 Task: Create a section Escape Velocity and in the section, add a milestone Disaster Recovery as a Service (DRaaS) Implementation in the project ArmorTech
Action: Mouse moved to (144, 583)
Screenshot: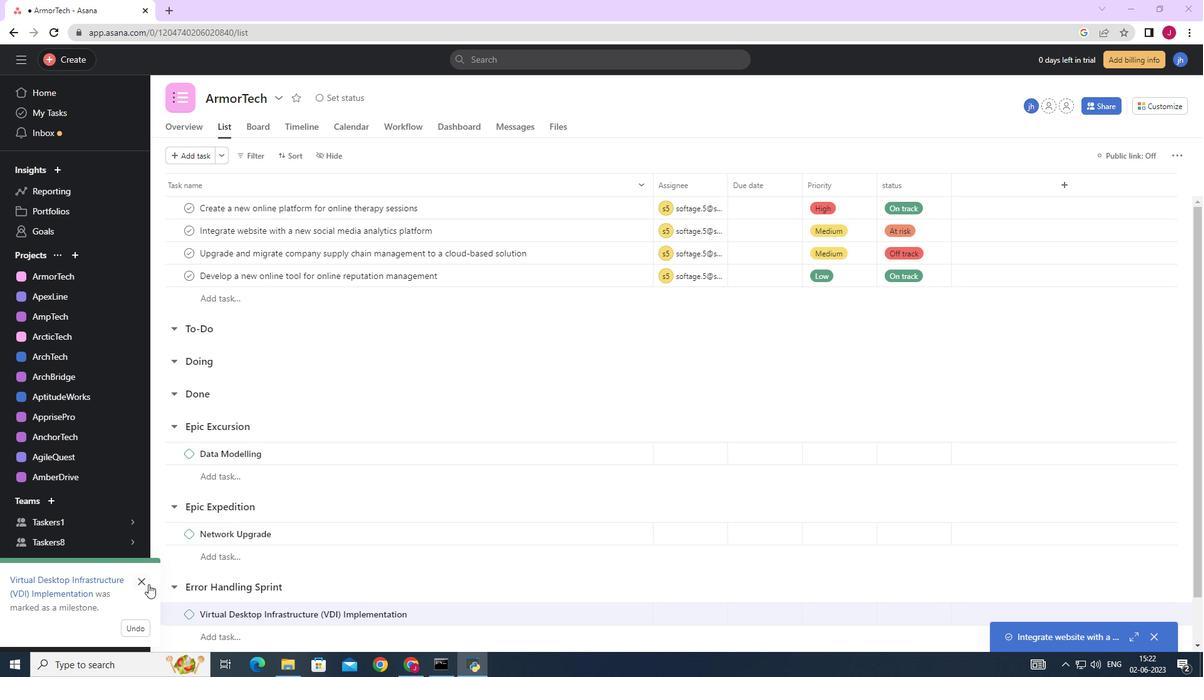 
Action: Mouse pressed left at (144, 583)
Screenshot: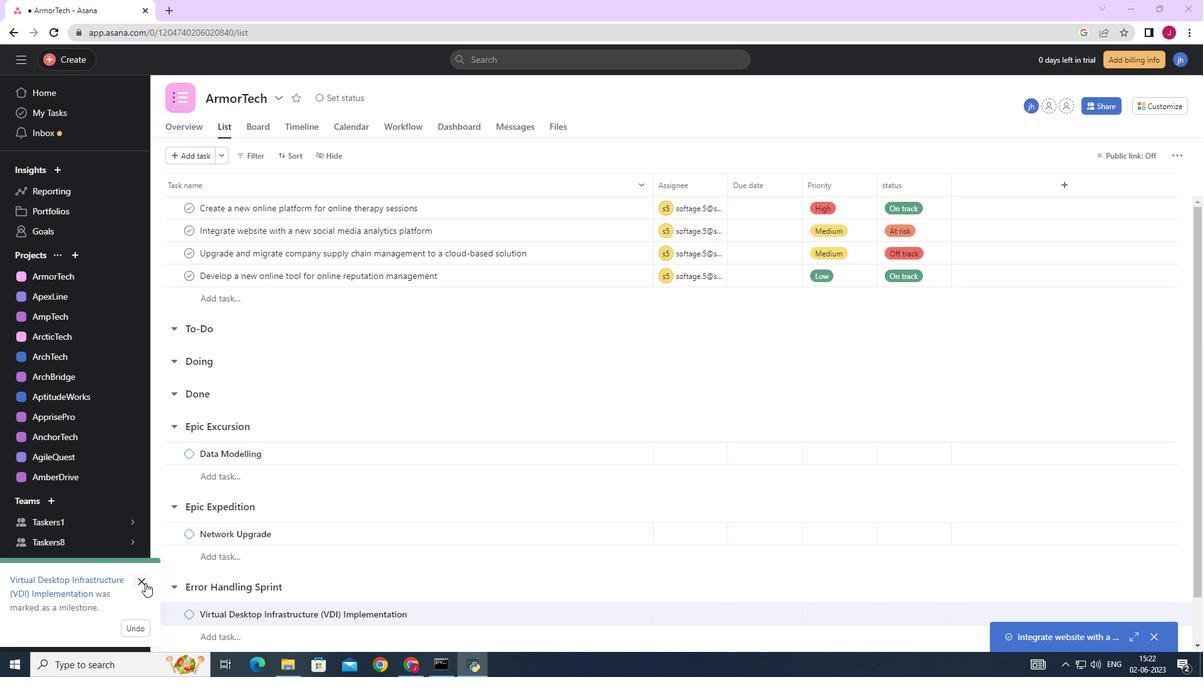 
Action: Mouse moved to (205, 595)
Screenshot: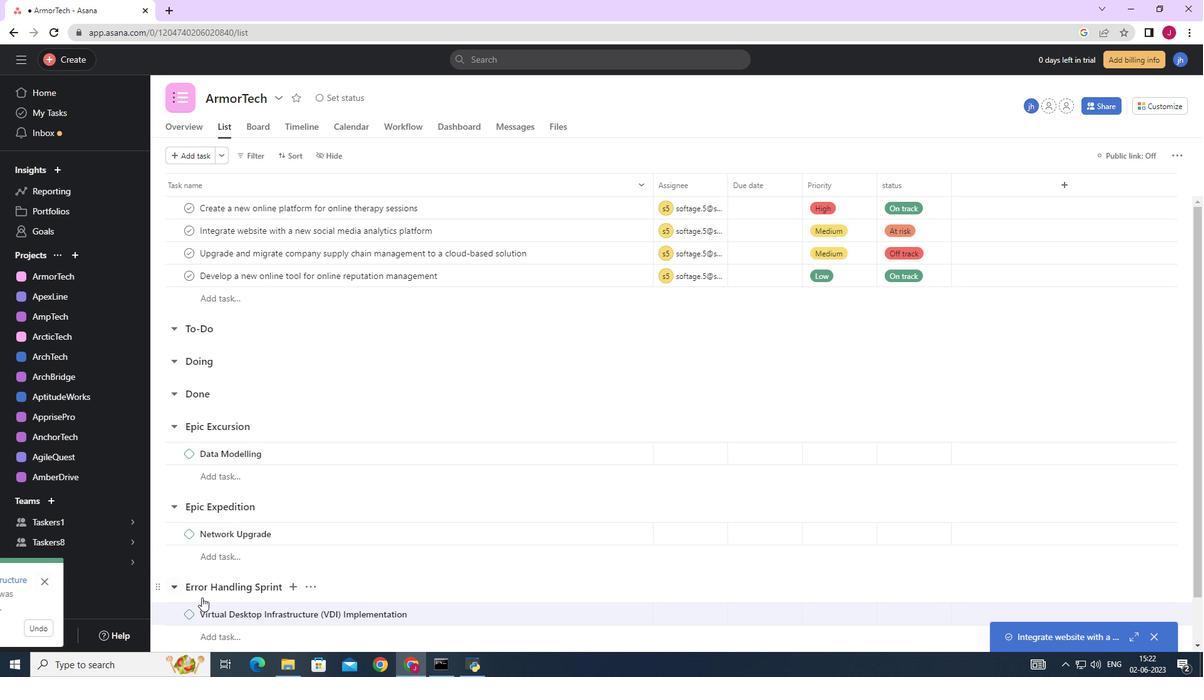 
Action: Mouse scrolled (205, 594) with delta (0, 0)
Screenshot: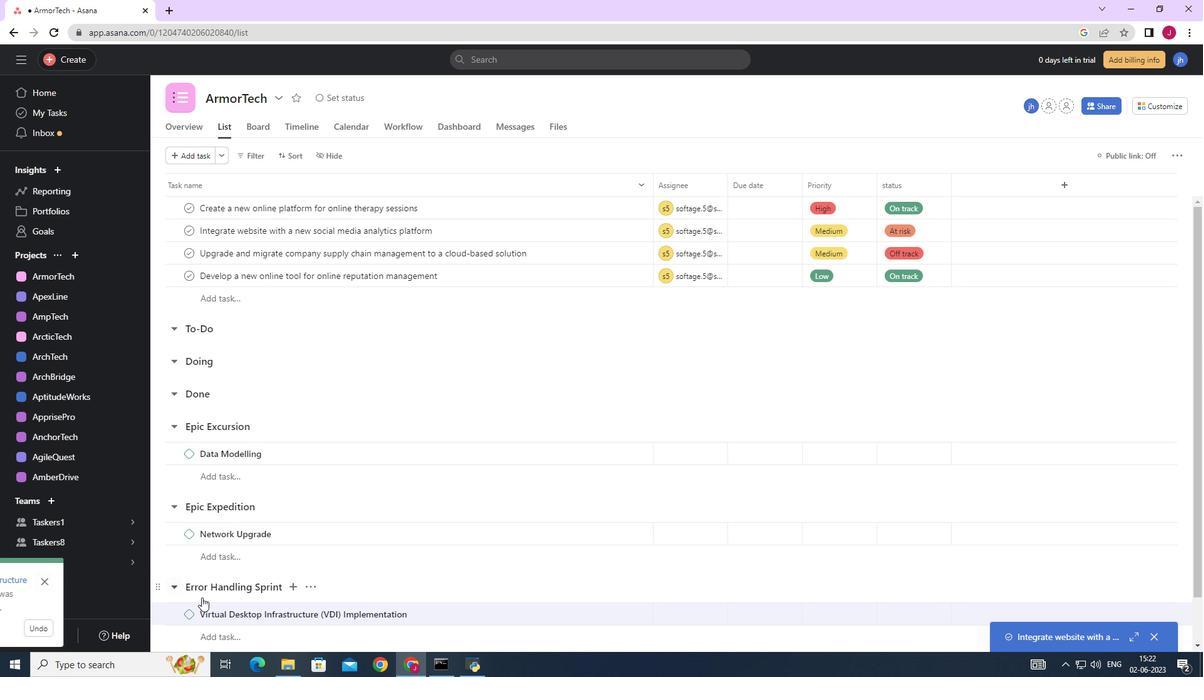 
Action: Mouse scrolled (205, 594) with delta (0, 0)
Screenshot: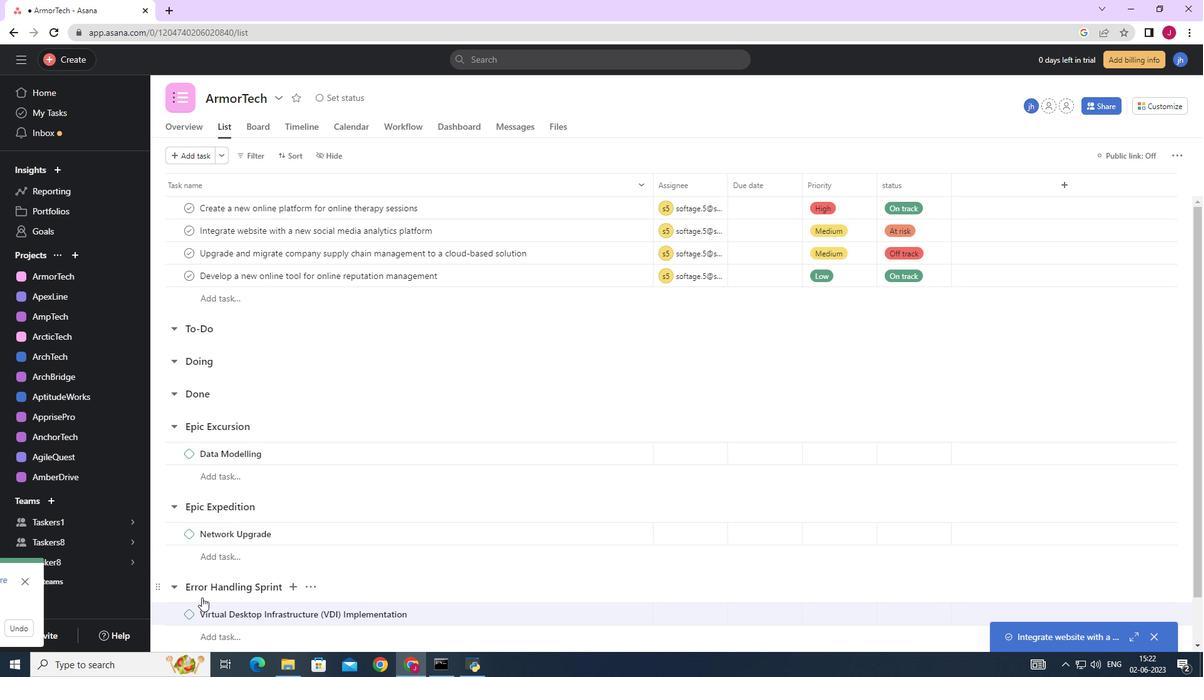 
Action: Mouse scrolled (205, 594) with delta (0, 0)
Screenshot: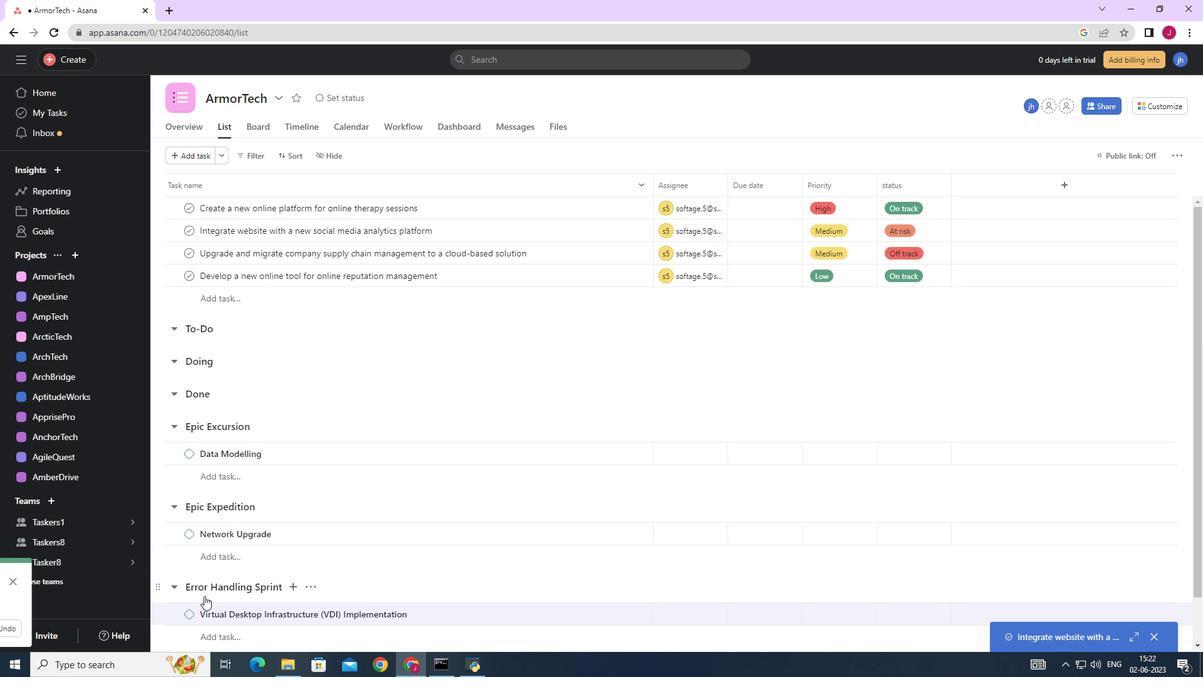 
Action: Mouse moved to (207, 591)
Screenshot: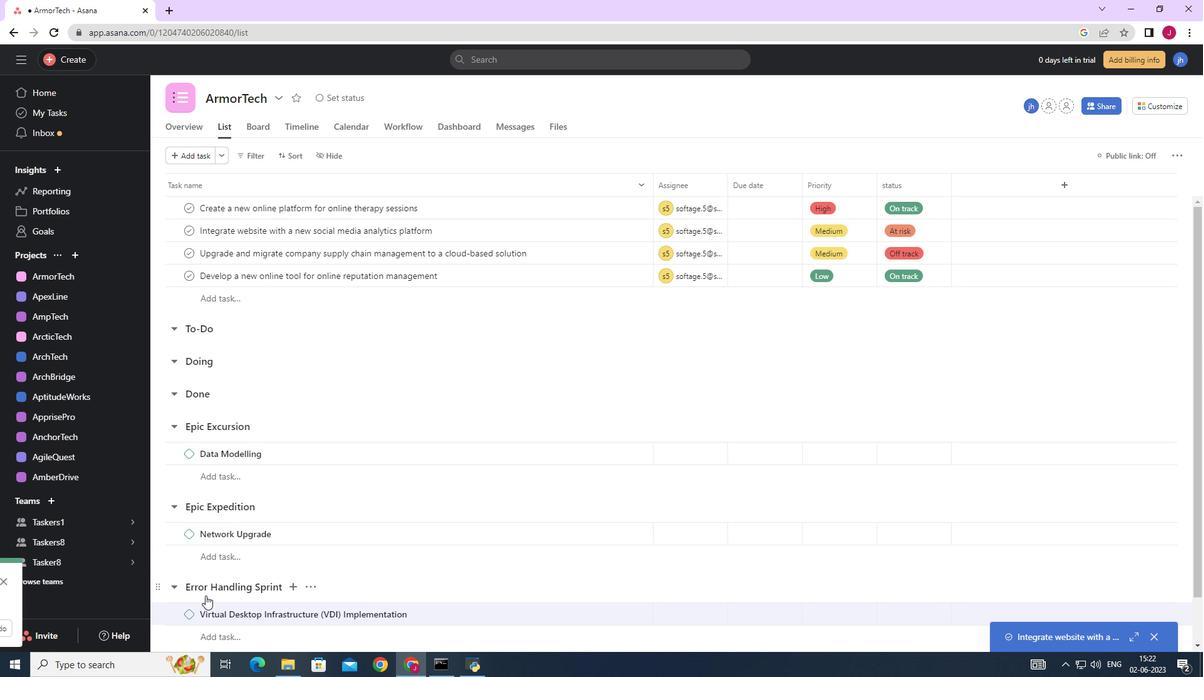 
Action: Mouse scrolled (206, 591) with delta (0, 0)
Screenshot: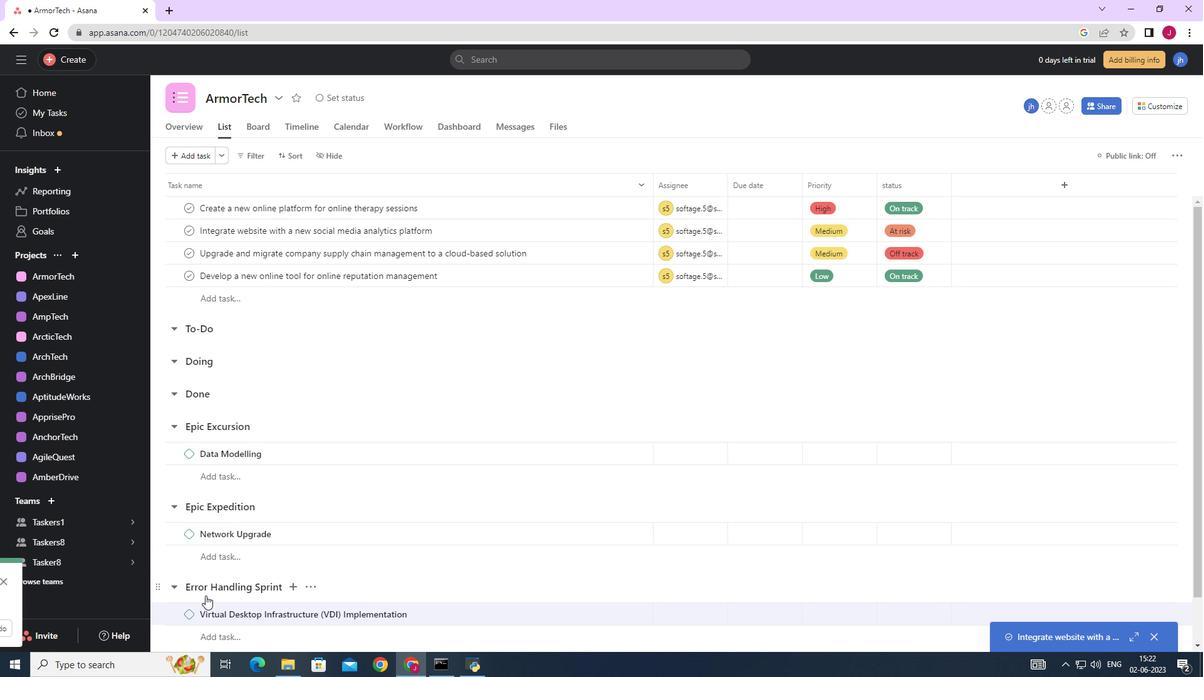 
Action: Mouse moved to (215, 613)
Screenshot: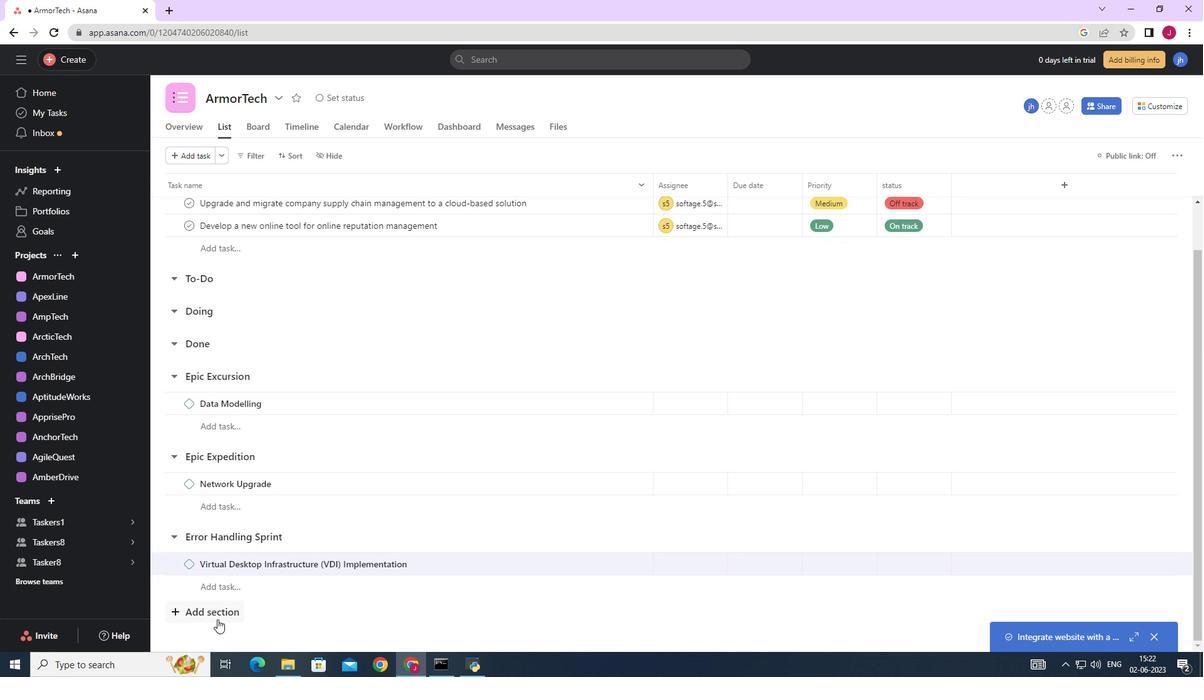 
Action: Mouse pressed left at (215, 613)
Screenshot: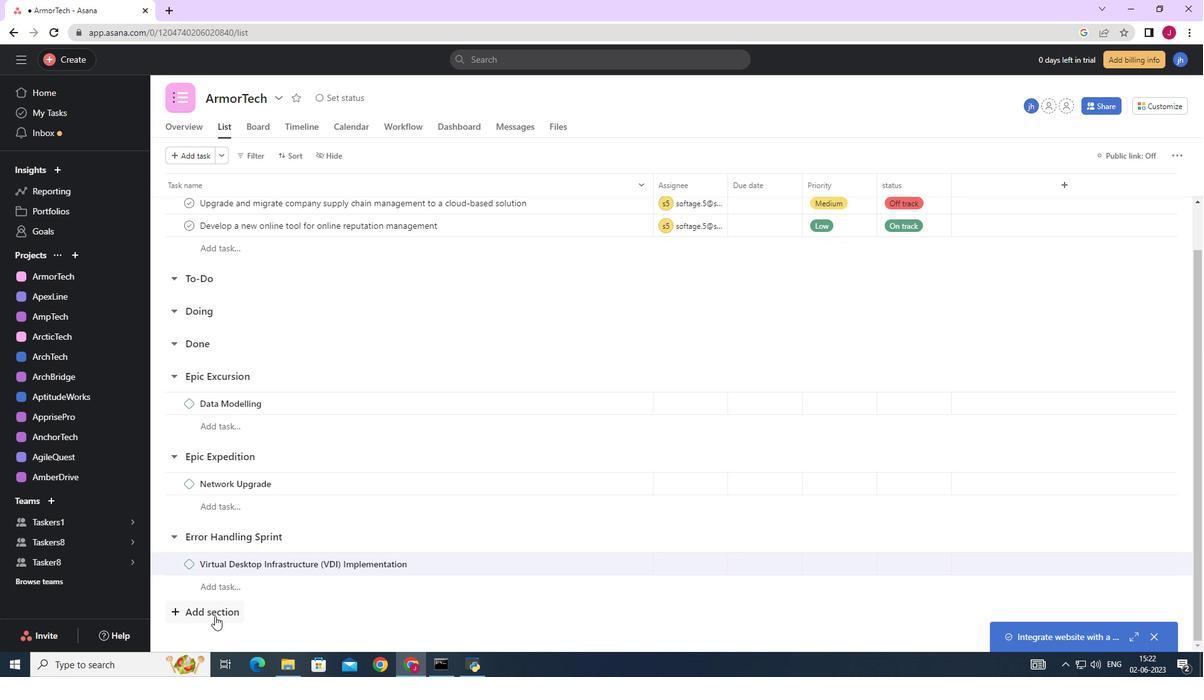
Action: Key pressed <Key.caps_lock>E<Key.caps_lock>scape<Key.space><Key.caps_lock>V<Key.caps_lock>elocity<Key.enter><Key.caps_lock>D<Key.caps_lock>isaster<Key.space><Key.caps_lock>R<Key.caps_lock>ecovery<Key.space>as<Key.space>a<Key.space><Key.caps_lock>S<Key.caps_lock>ervice<Key.space><Key.shift_r><Key.shift_r><Key.shift_r>(<Key.caps_lock>DR<Key.caps_lock>aa<Key.caps_lock>S<Key.shift_r>)<Key.space><Key.caps_lock>i<Key.caps_lock>M<Key.backspace><Key.backspace>I<Key.caps_lock>mplementation
Screenshot: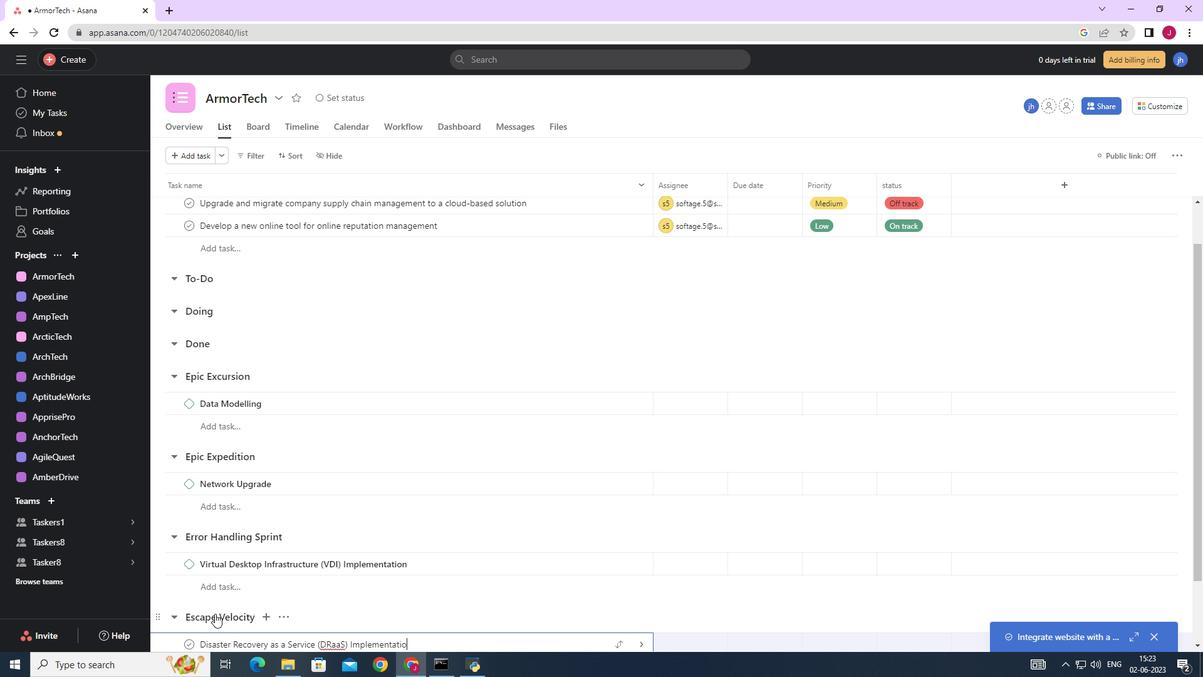
Action: Mouse moved to (321, 597)
Screenshot: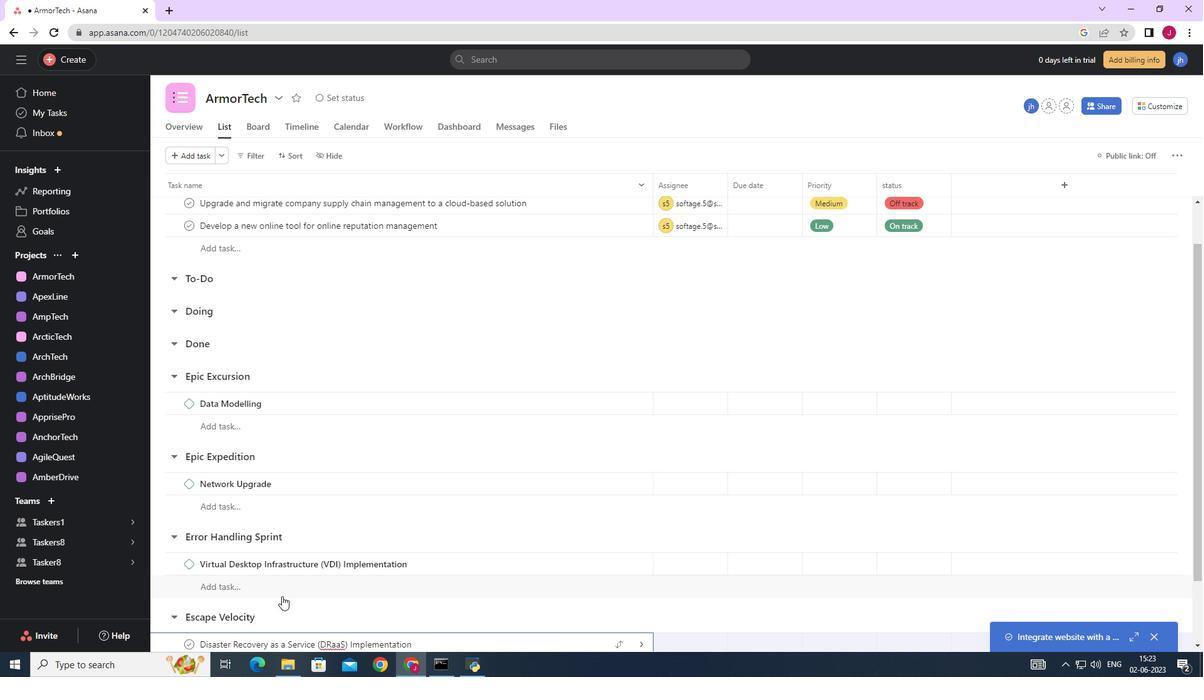 
Action: Mouse scrolled (321, 596) with delta (0, 0)
Screenshot: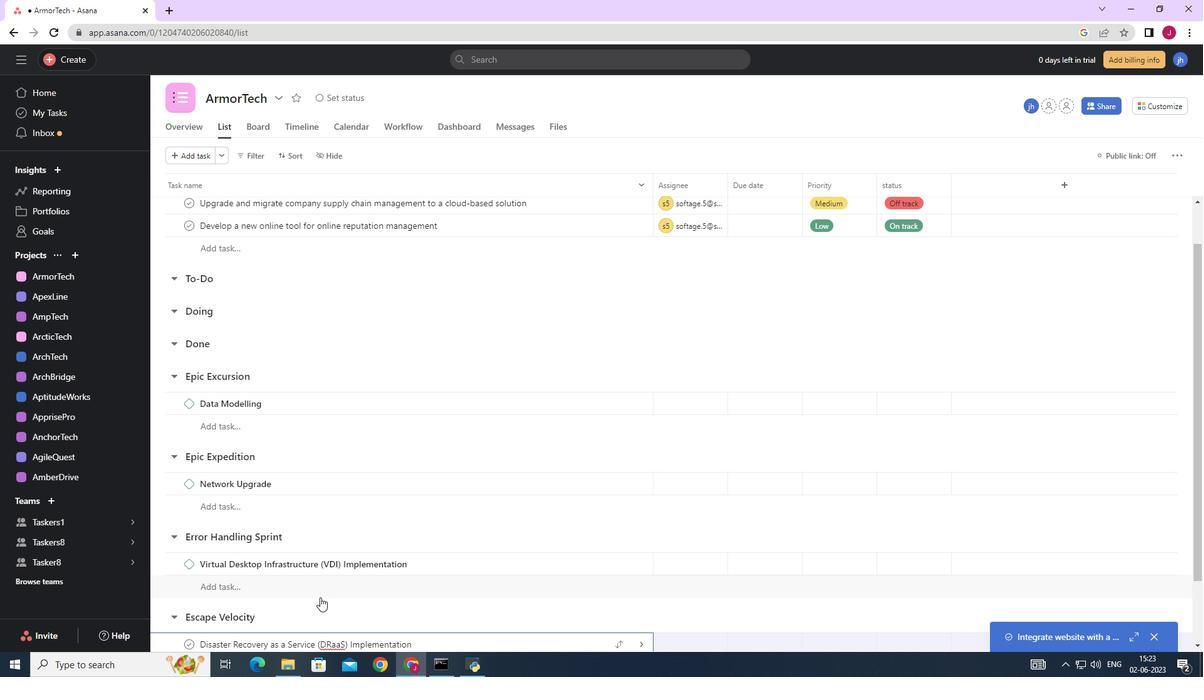 
Action: Mouse moved to (326, 594)
Screenshot: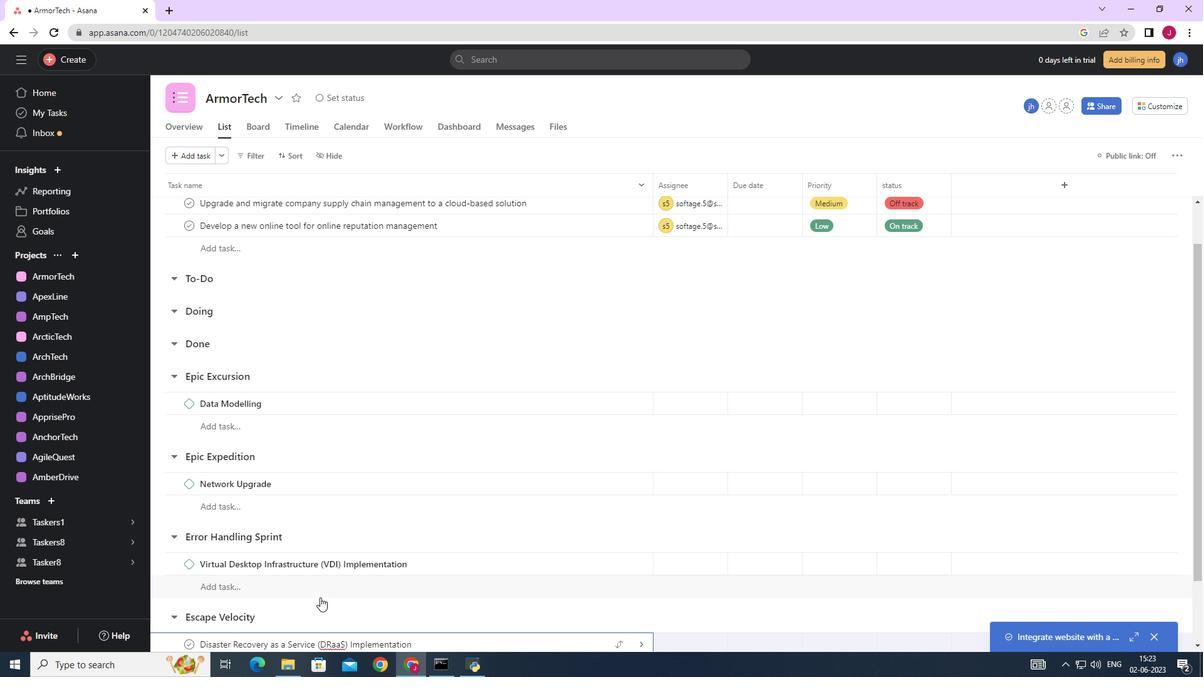 
Action: Mouse scrolled (326, 594) with delta (0, 0)
Screenshot: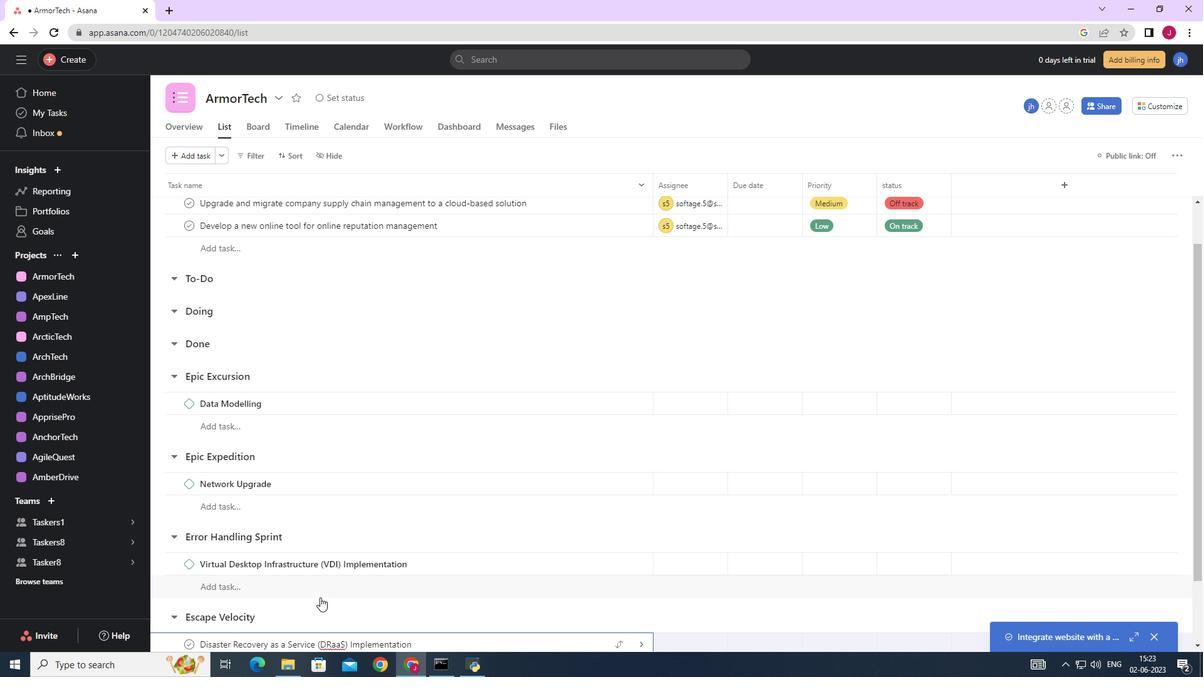 
Action: Mouse moved to (333, 588)
Screenshot: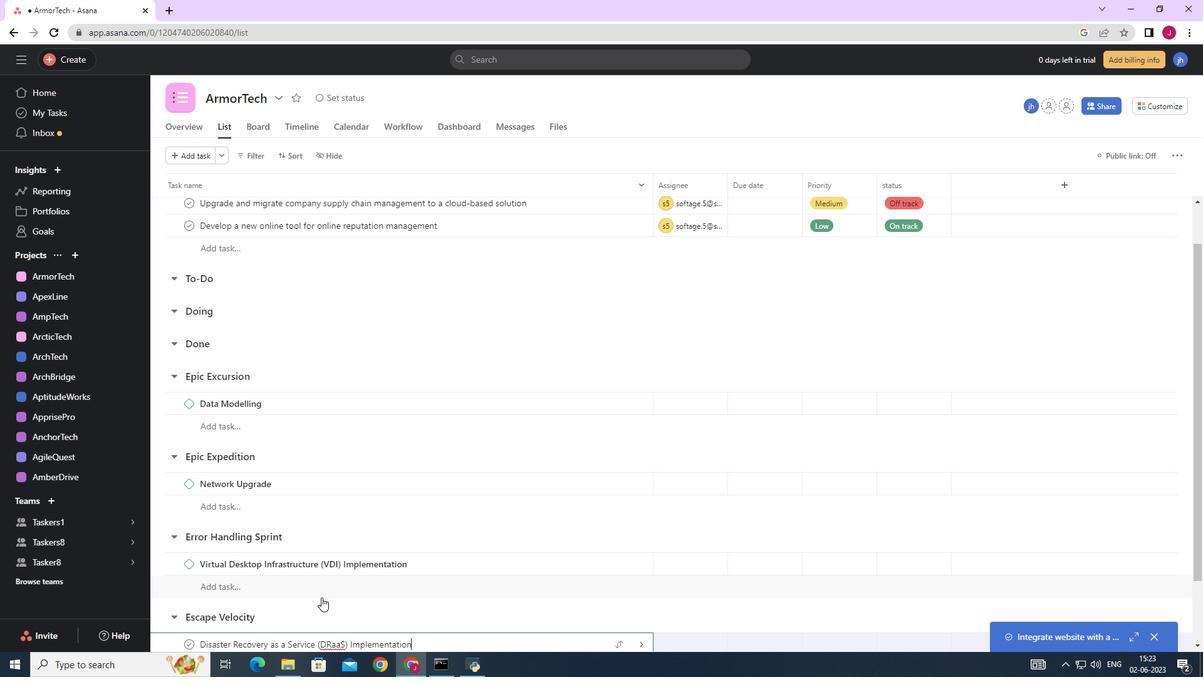 
Action: Mouse scrolled (332, 589) with delta (0, 0)
Screenshot: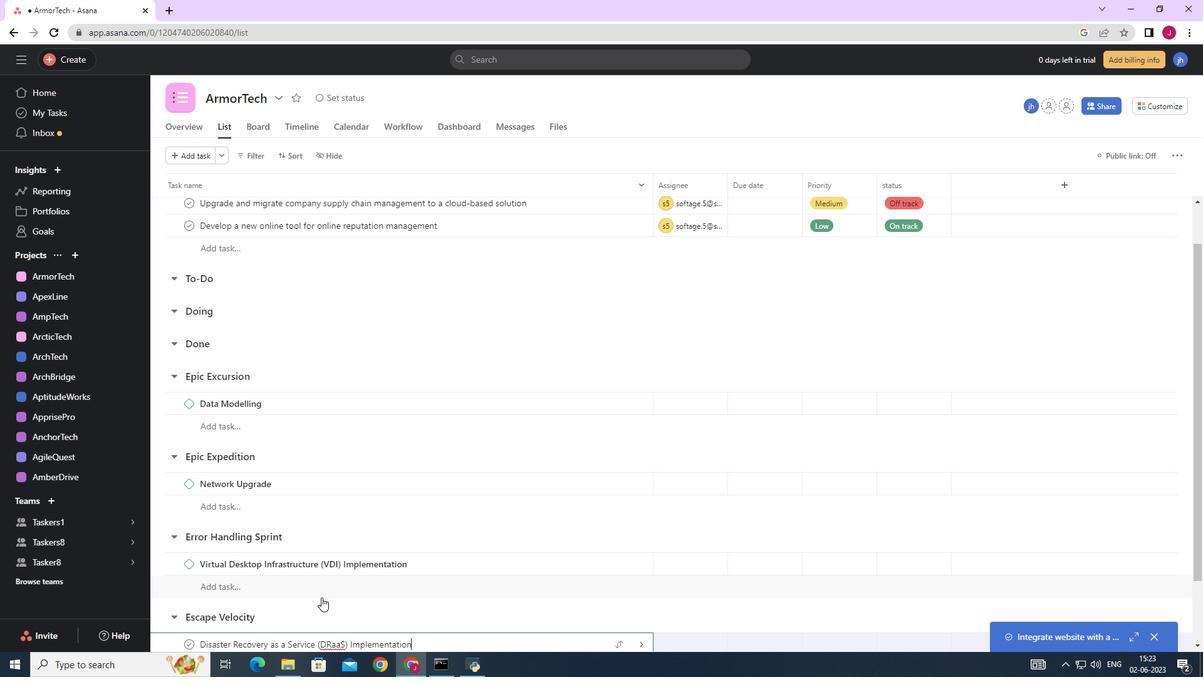 
Action: Mouse moved to (342, 580)
Screenshot: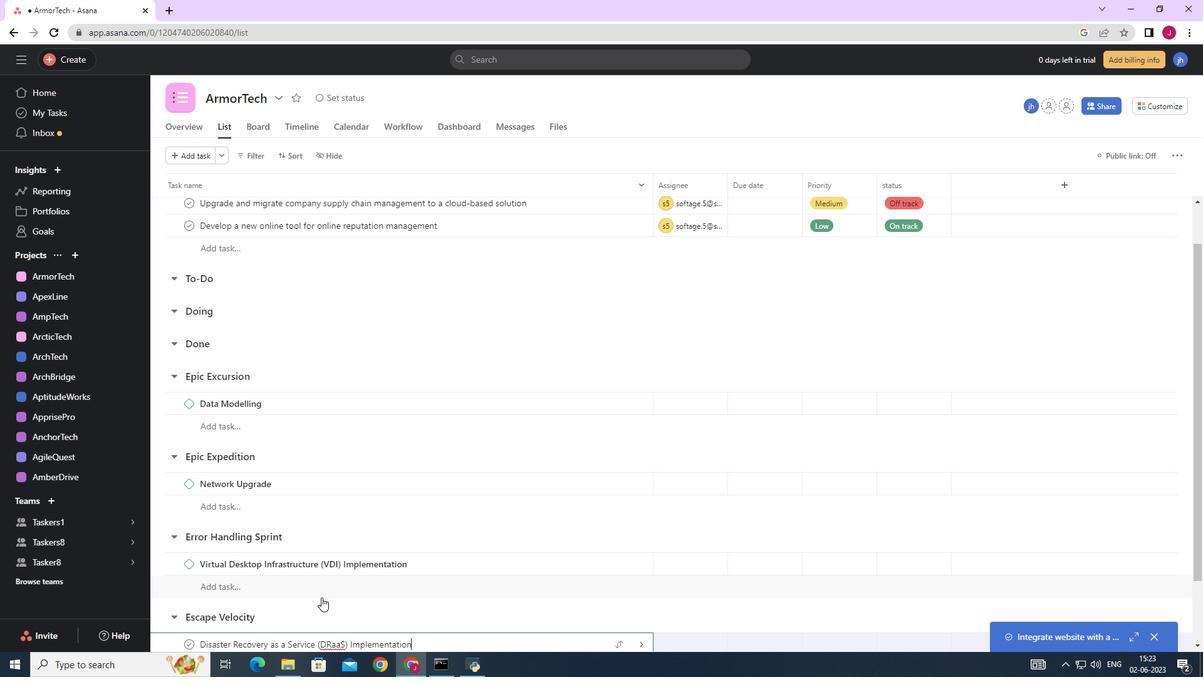 
Action: Mouse scrolled (337, 584) with delta (0, 0)
Screenshot: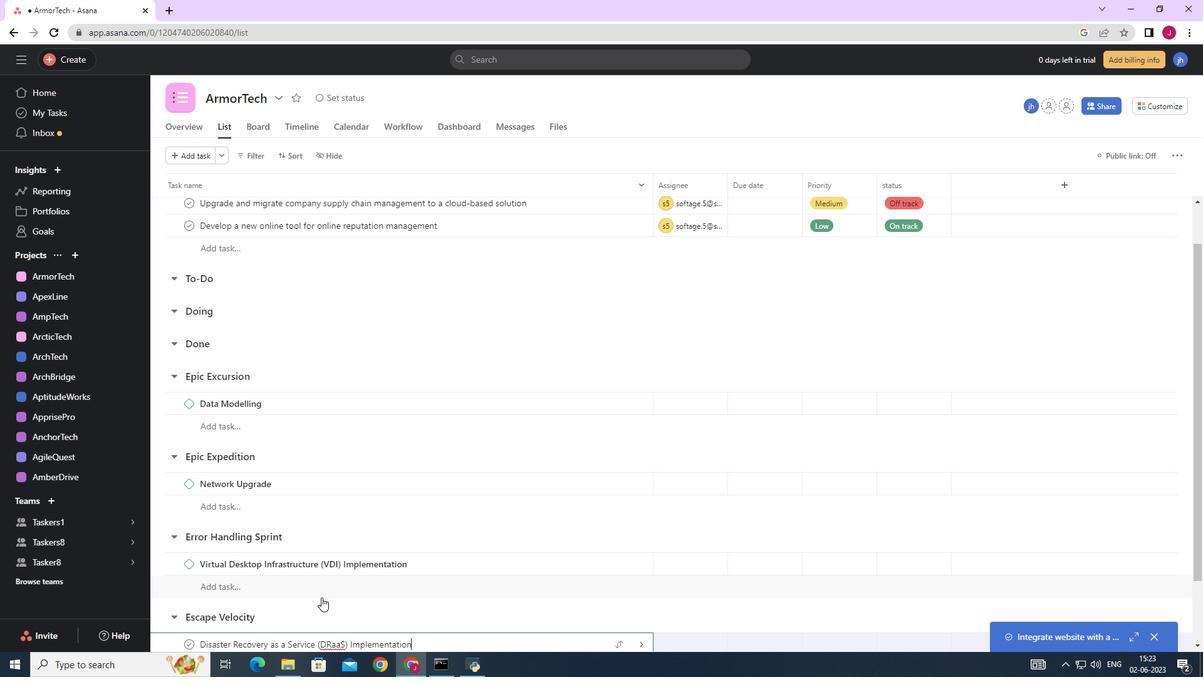 
Action: Mouse moved to (344, 579)
Screenshot: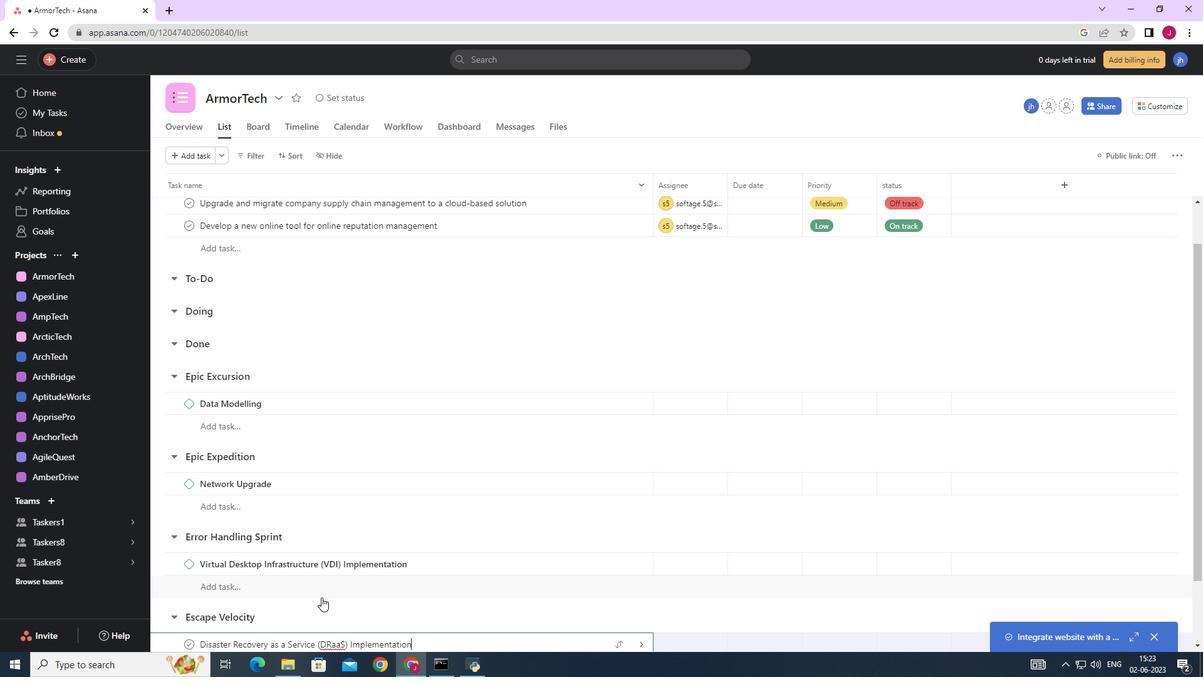 
Action: Mouse scrolled (342, 579) with delta (0, 0)
Screenshot: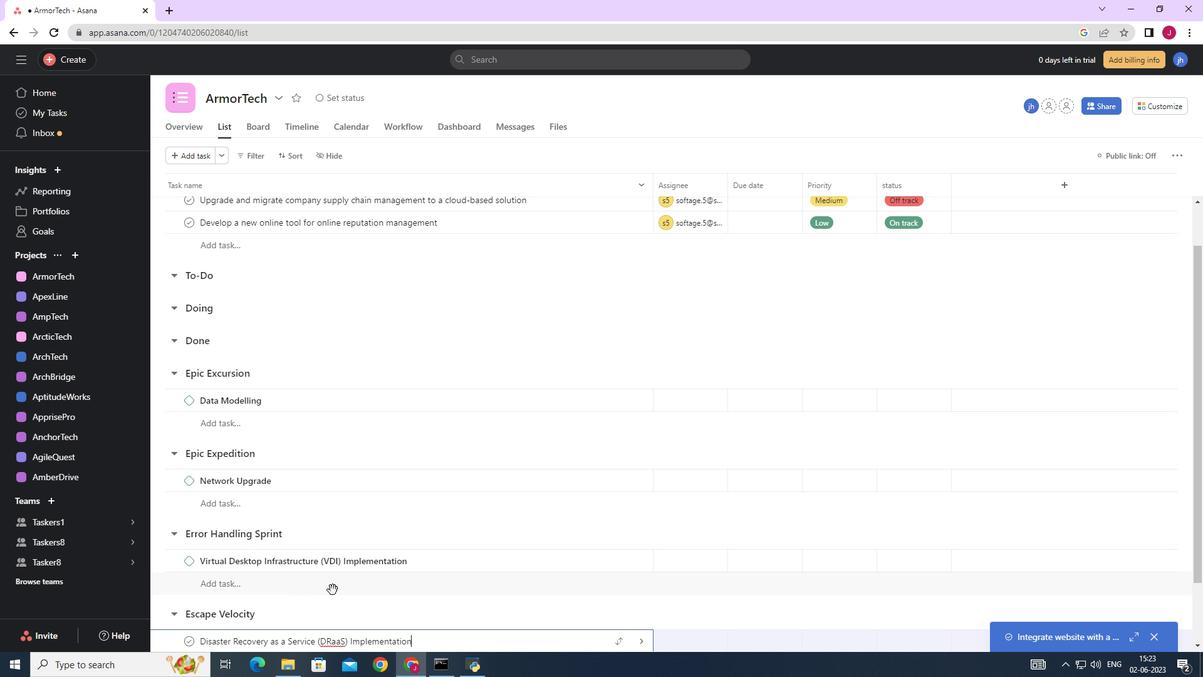 
Action: Mouse moved to (354, 571)
Screenshot: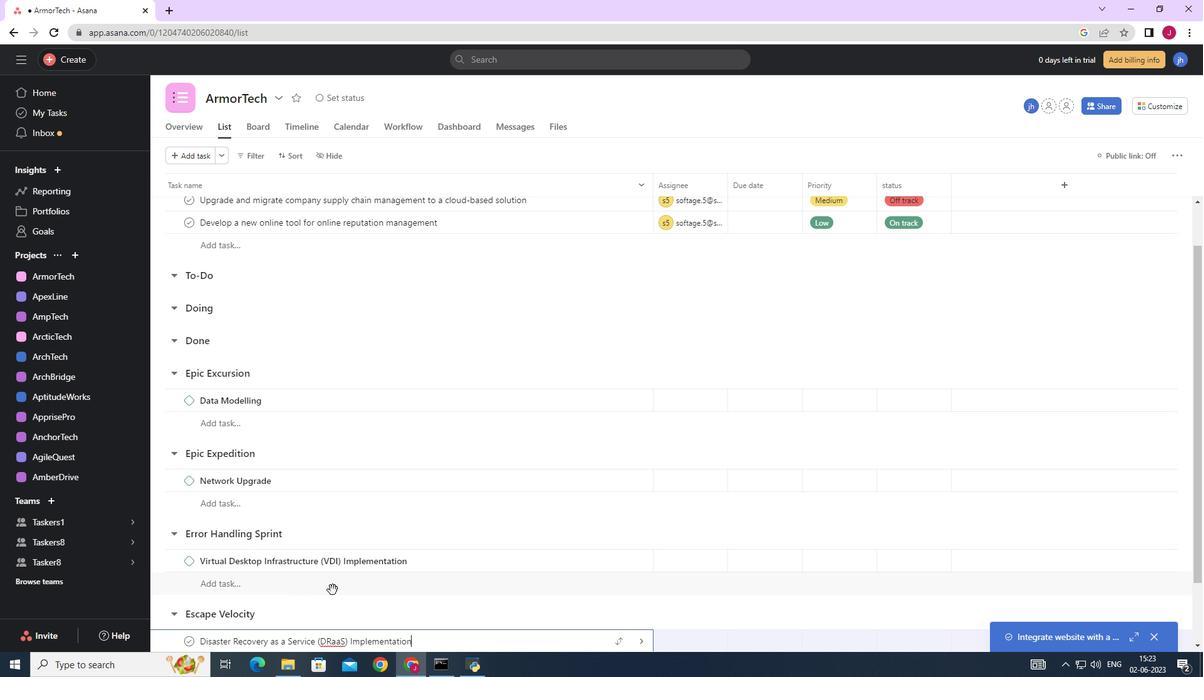 
Action: Mouse scrolled (352, 573) with delta (0, 0)
Screenshot: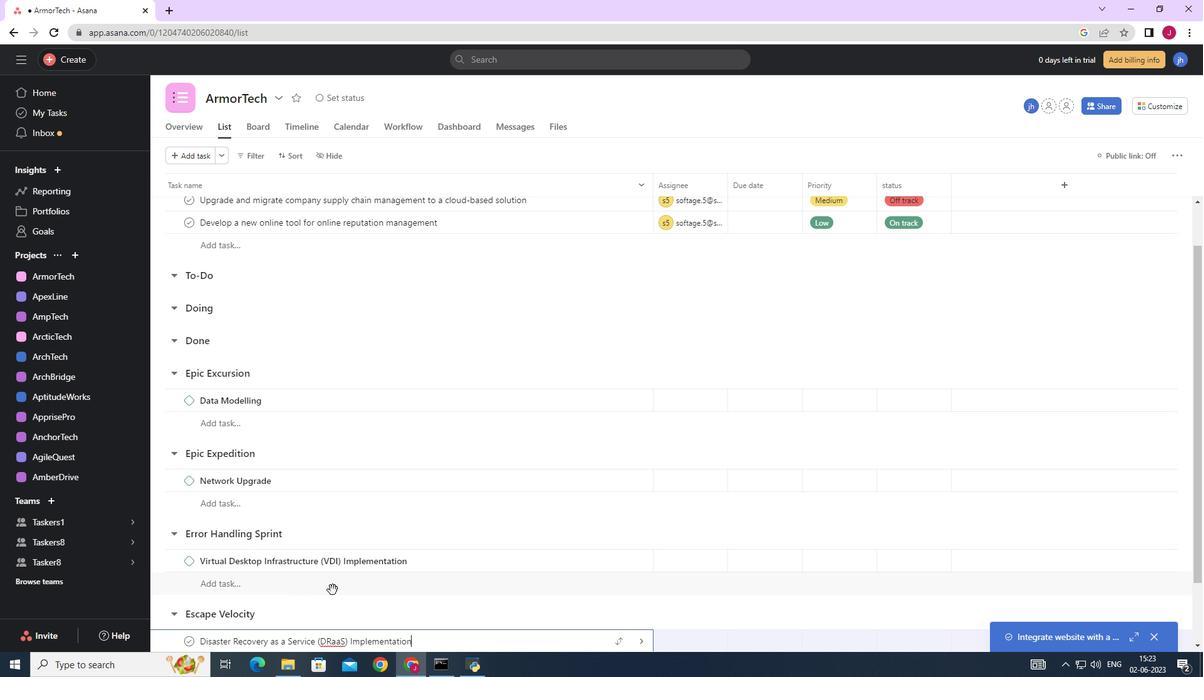 
Action: Mouse moved to (635, 567)
Screenshot: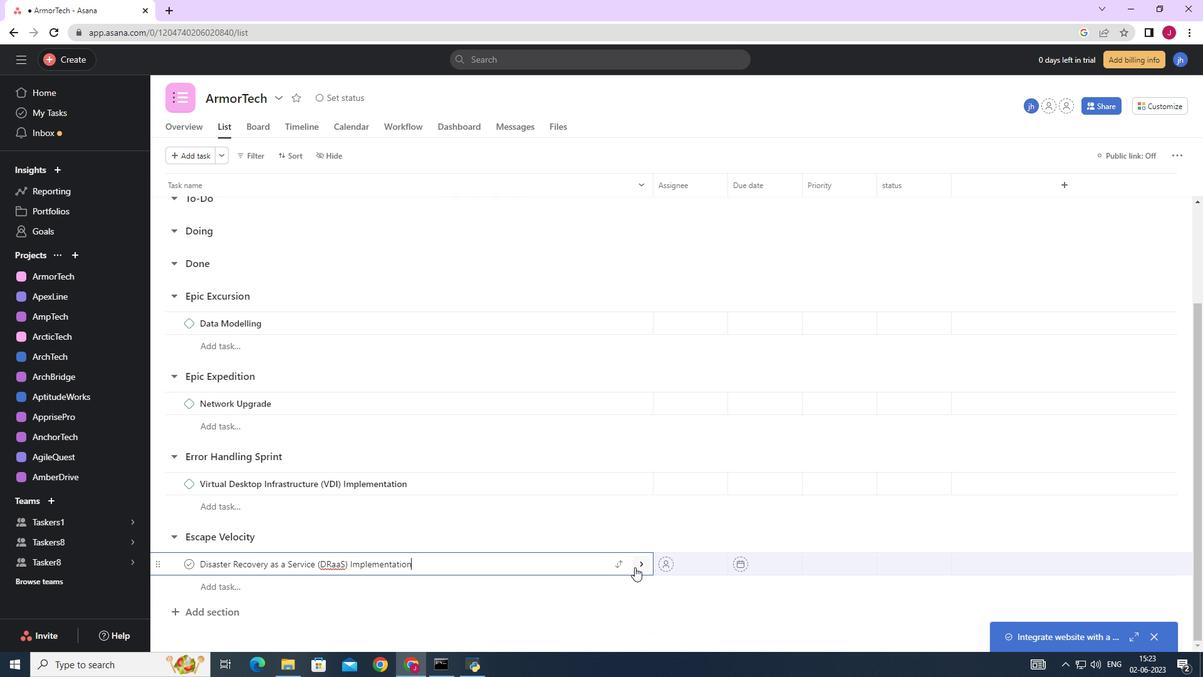 
Action: Mouse pressed left at (635, 567)
Screenshot: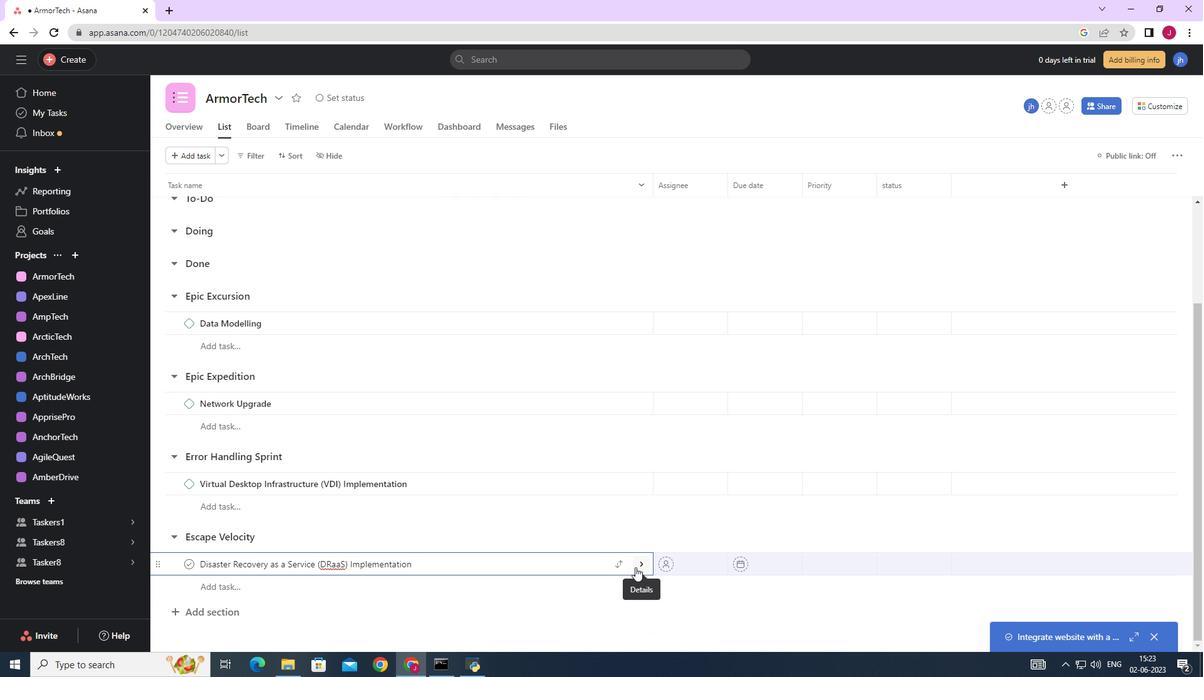 
Action: Mouse moved to (1157, 157)
Screenshot: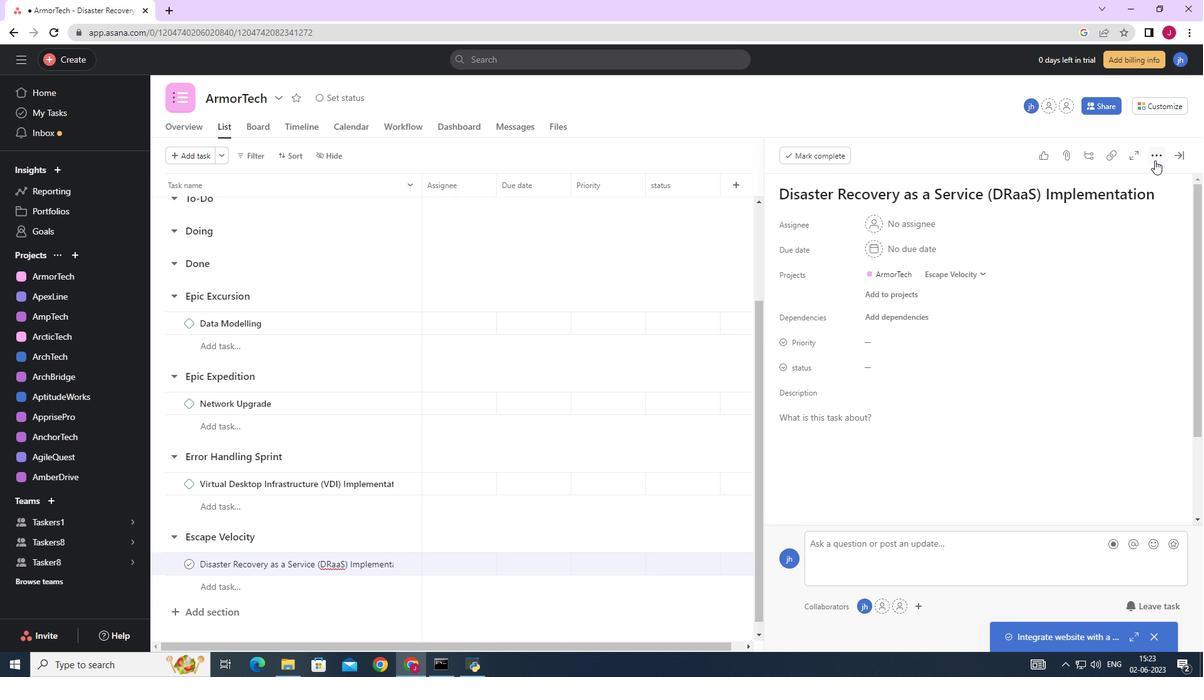 
Action: Mouse pressed left at (1157, 157)
Screenshot: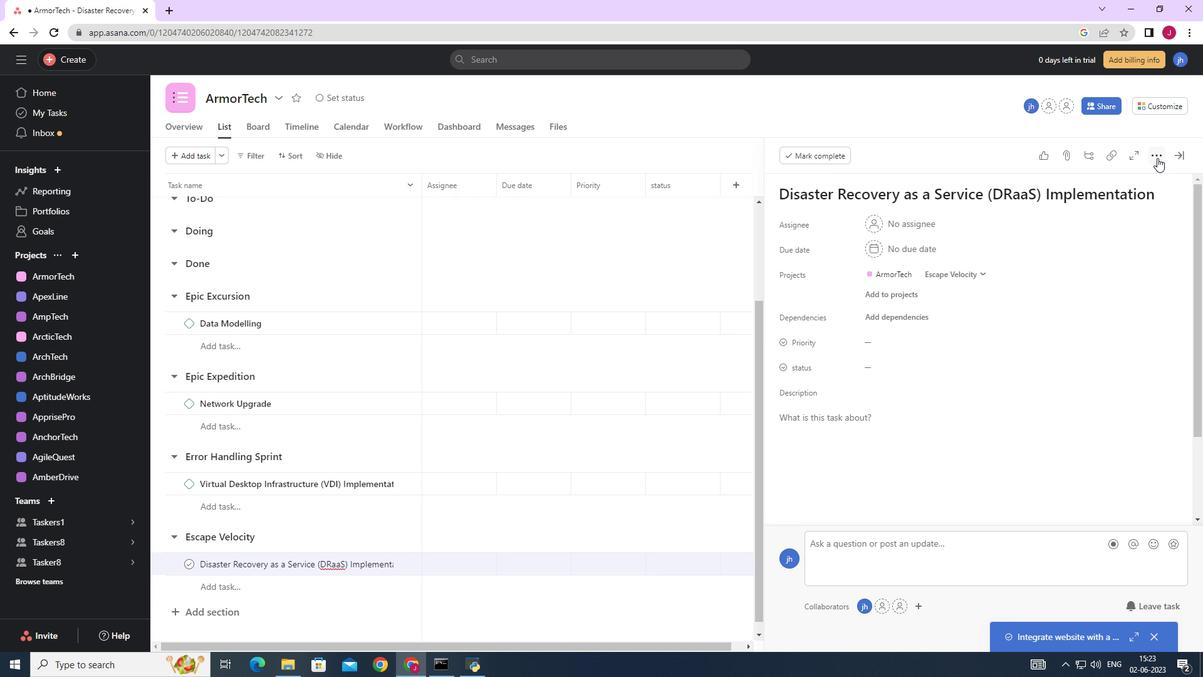 
Action: Mouse moved to (1081, 203)
Screenshot: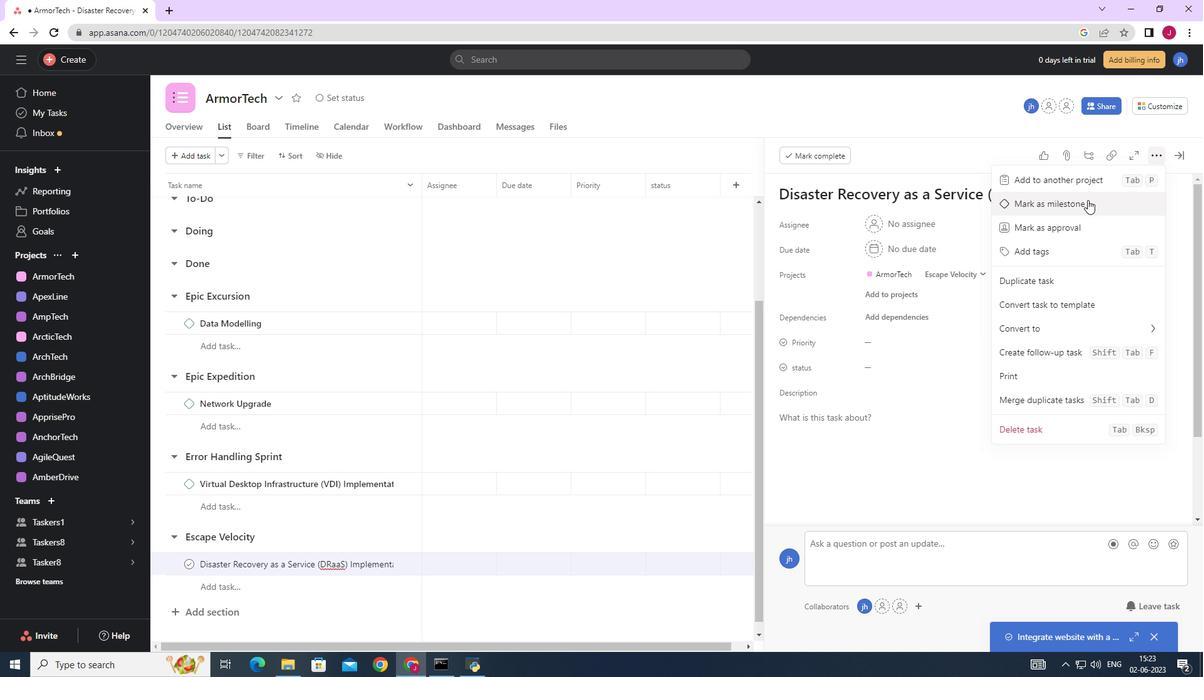 
Action: Mouse pressed left at (1081, 203)
Screenshot: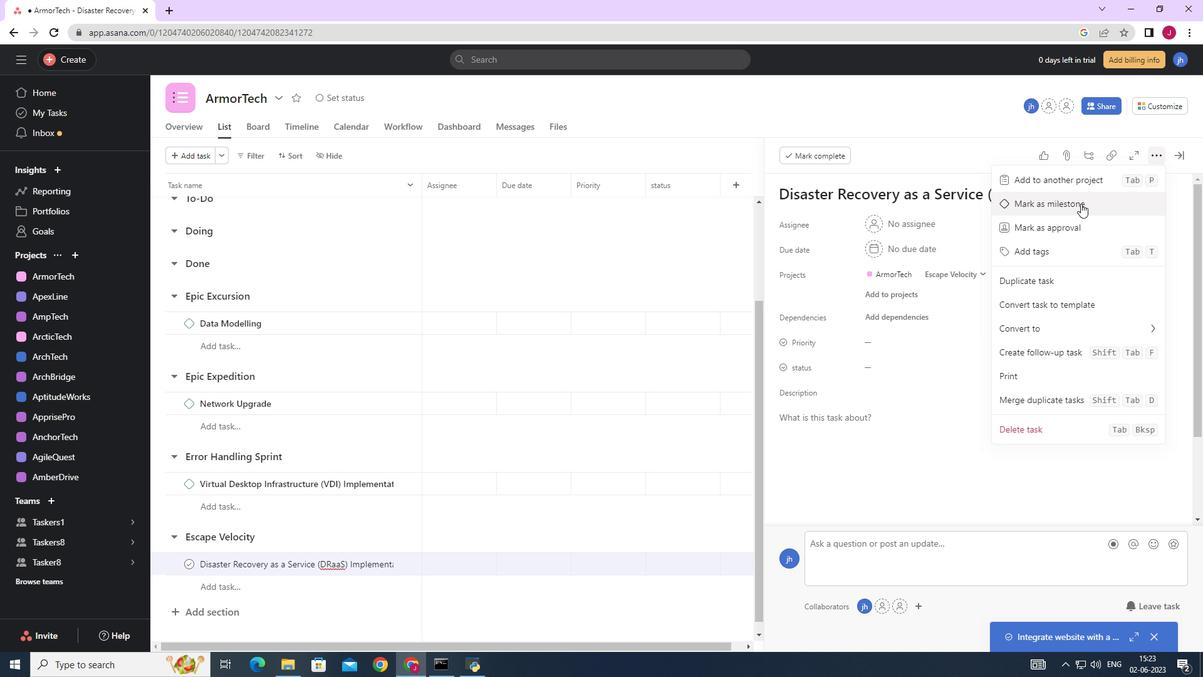
Action: Mouse moved to (1176, 153)
Screenshot: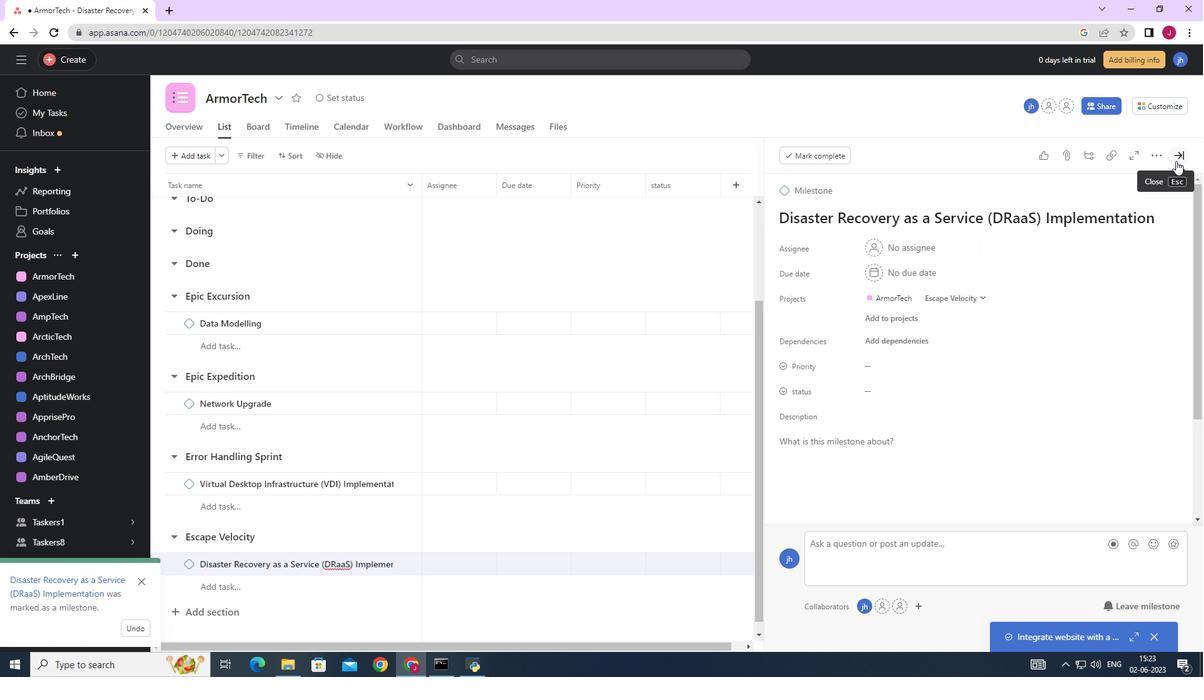 
Action: Mouse pressed left at (1176, 153)
Screenshot: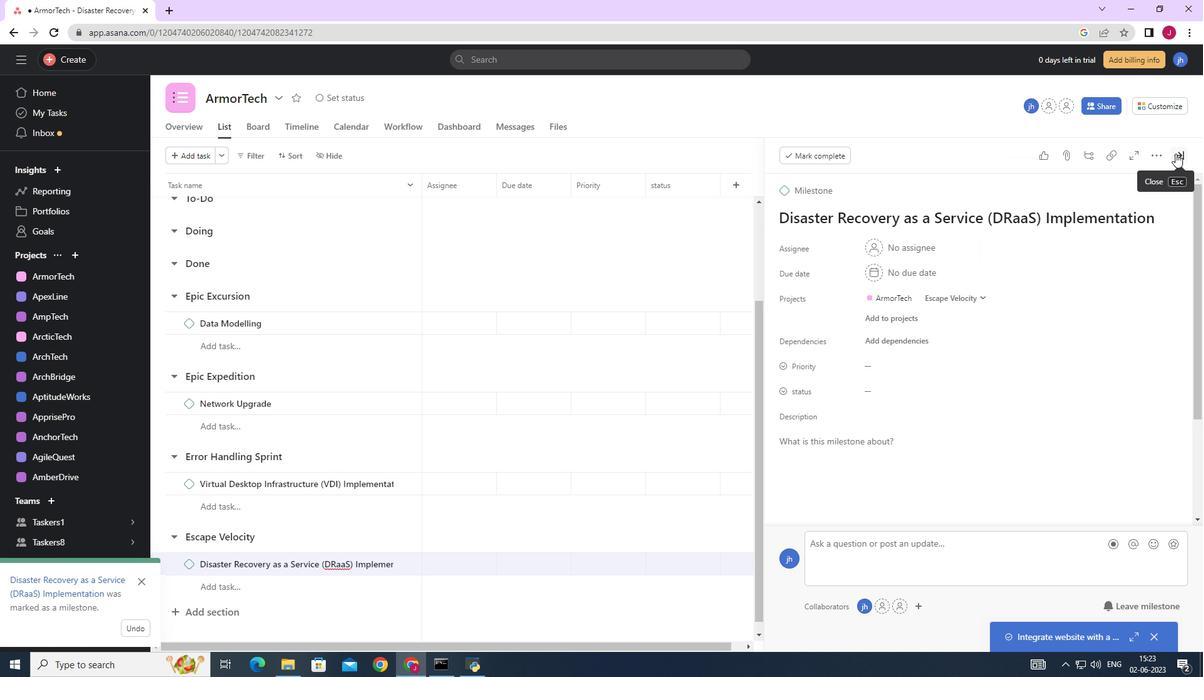 
Action: Mouse moved to (1157, 175)
Screenshot: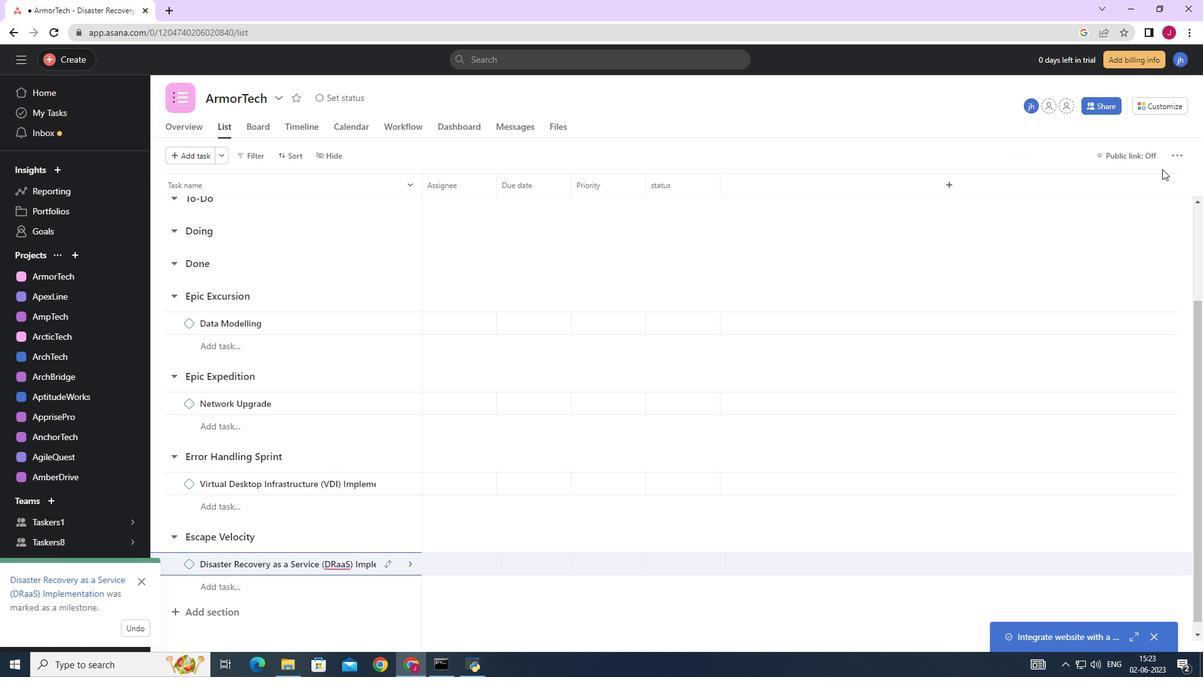 
